 Task: Look for products in the category "Hard Seltzer" from Flying Embers only.
Action: Mouse moved to (865, 309)
Screenshot: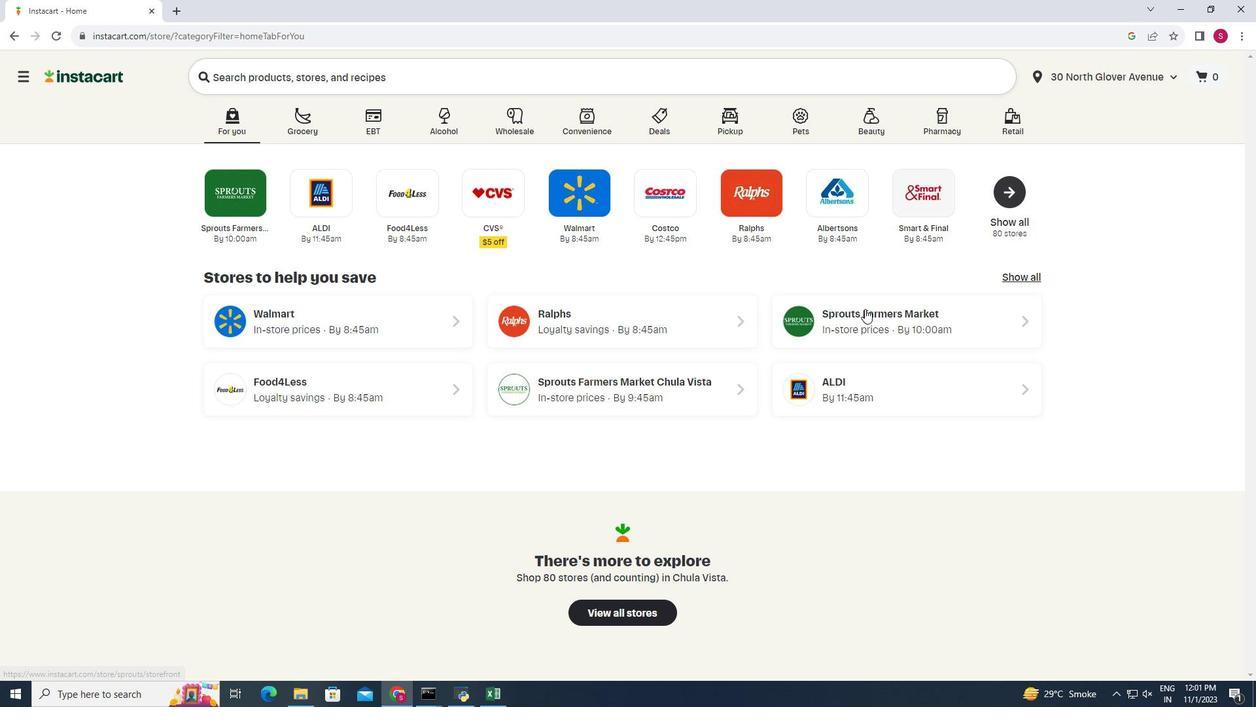 
Action: Mouse pressed left at (865, 309)
Screenshot: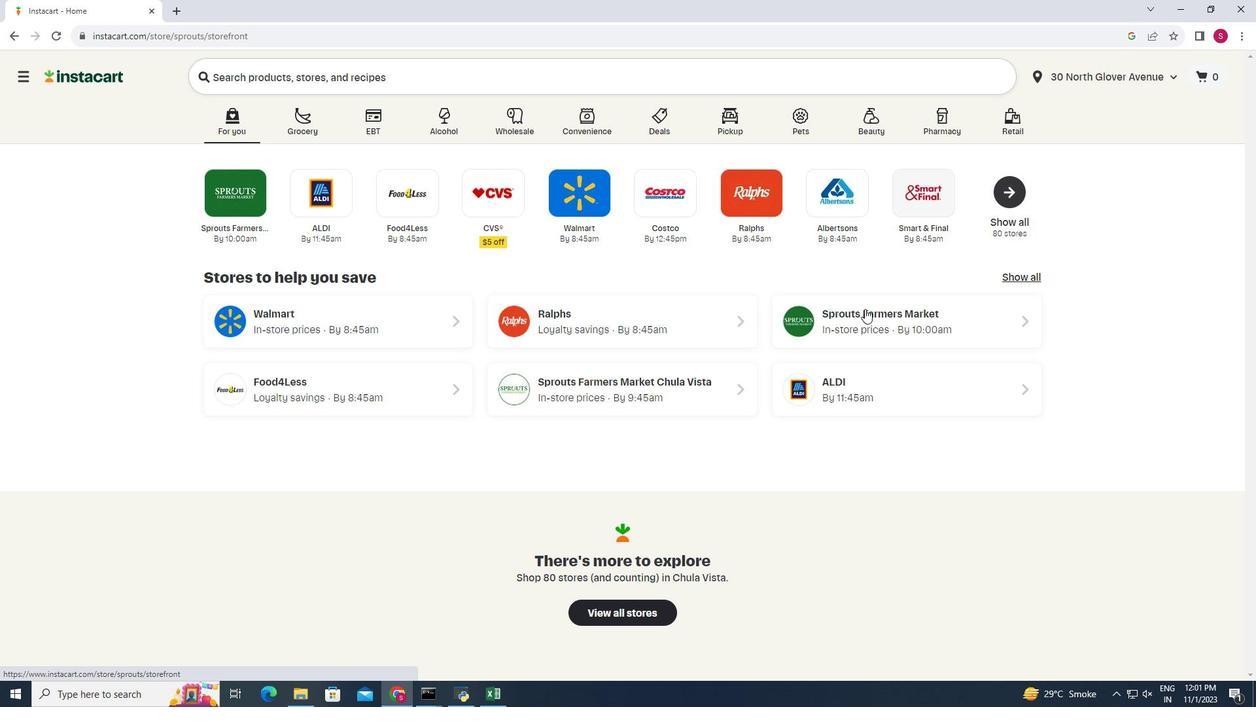 
Action: Mouse moved to (108, 649)
Screenshot: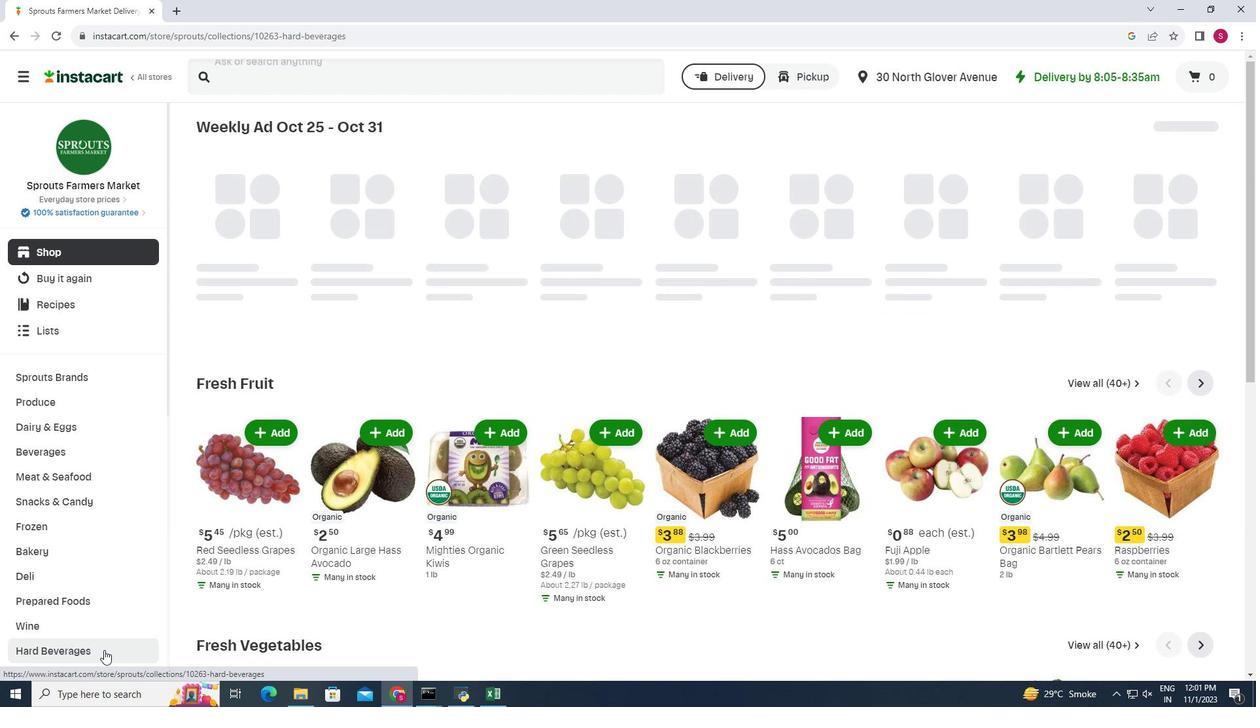 
Action: Mouse pressed left at (108, 649)
Screenshot: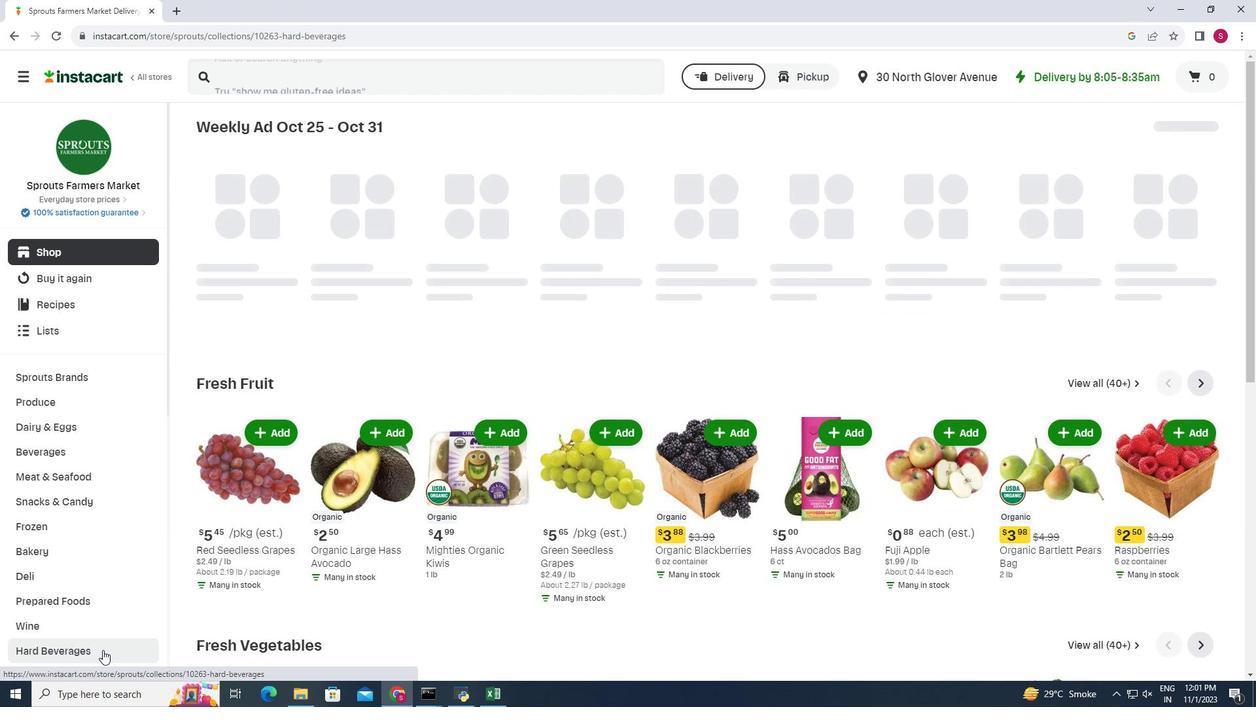 
Action: Mouse moved to (326, 161)
Screenshot: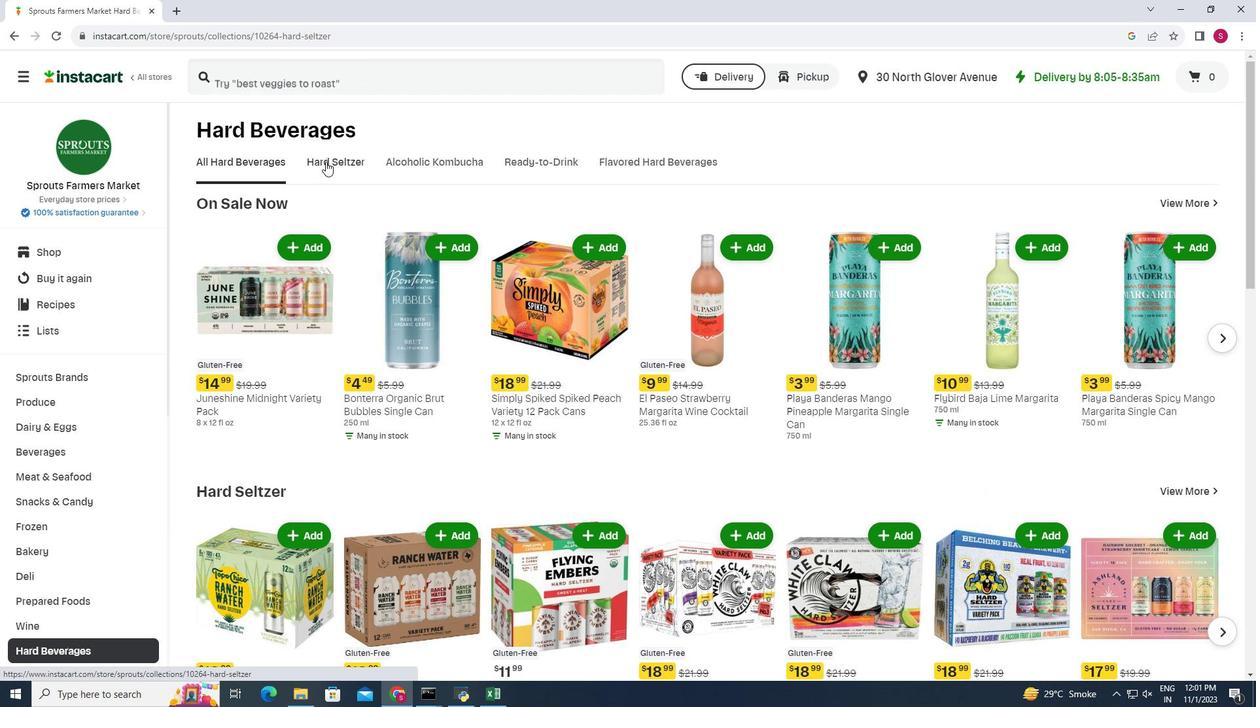 
Action: Mouse pressed left at (326, 161)
Screenshot: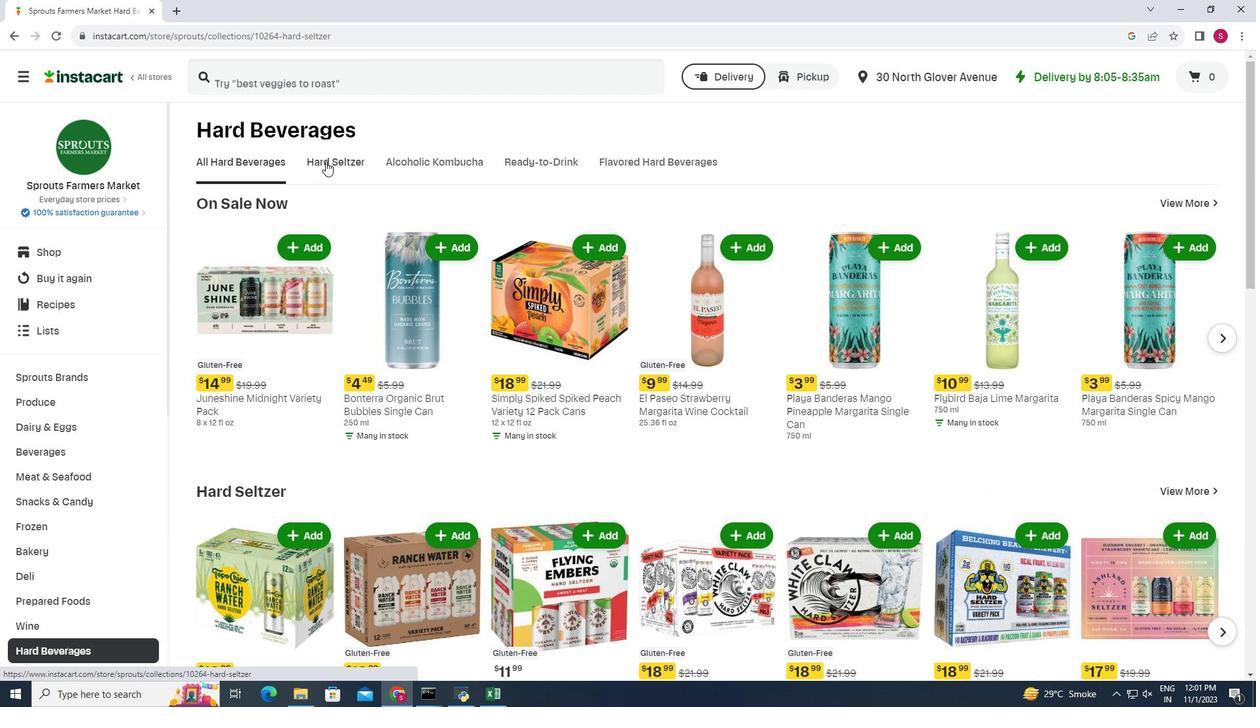 
Action: Mouse moved to (513, 203)
Screenshot: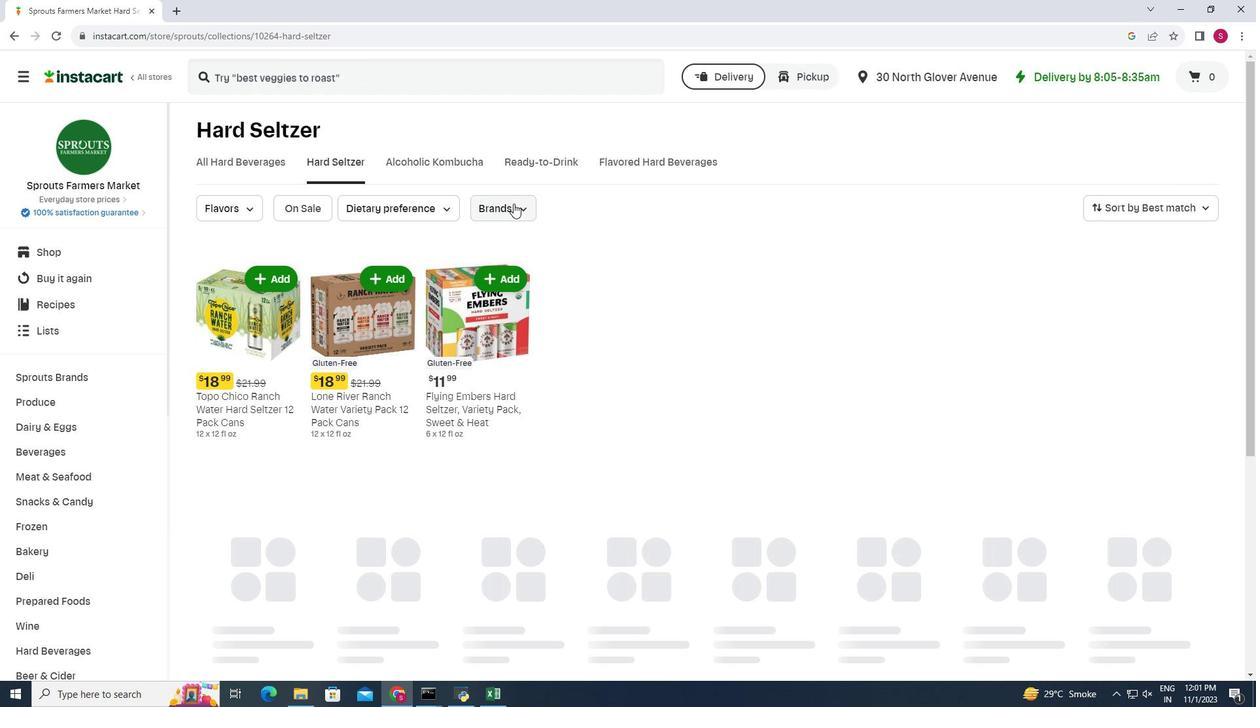 
Action: Mouse pressed left at (513, 203)
Screenshot: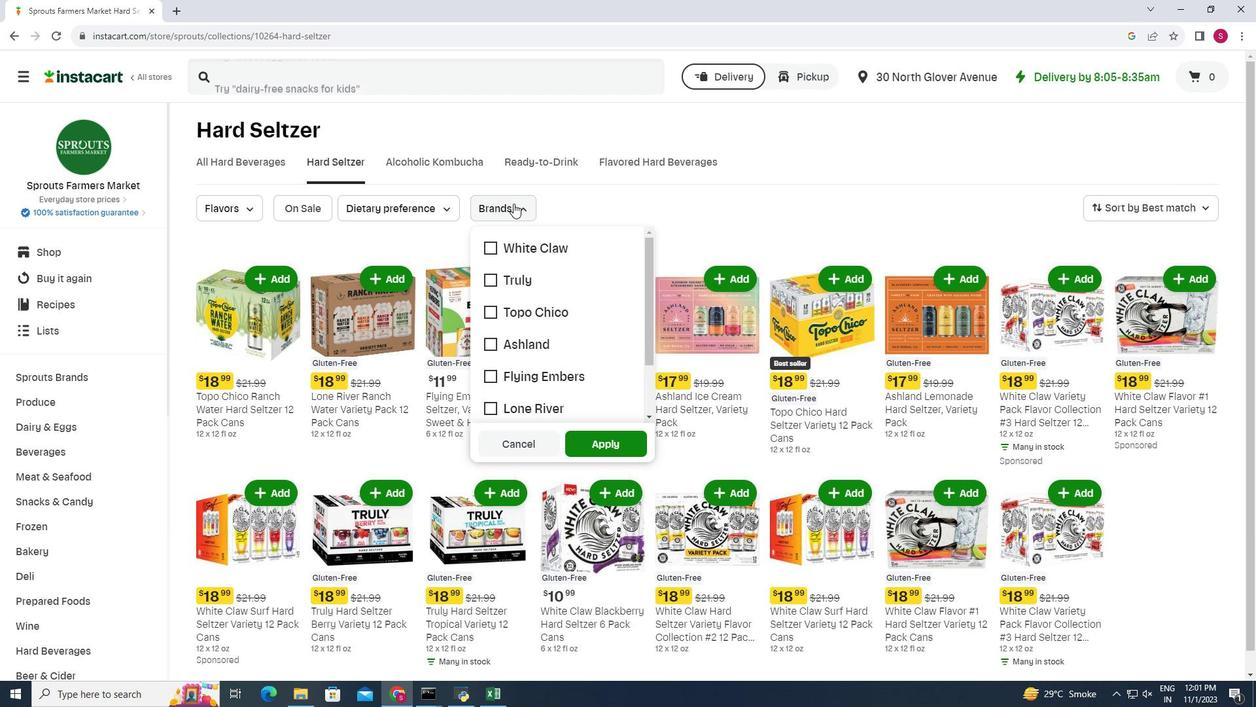 
Action: Mouse moved to (491, 377)
Screenshot: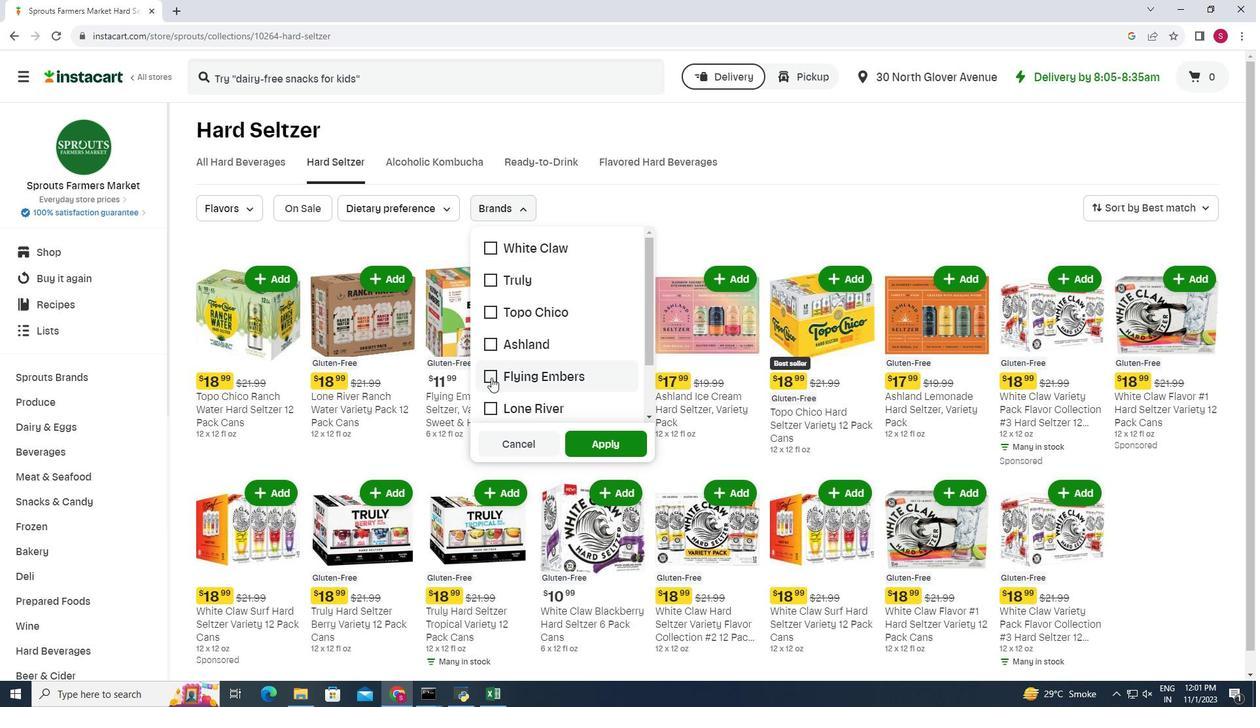 
Action: Mouse pressed left at (491, 377)
Screenshot: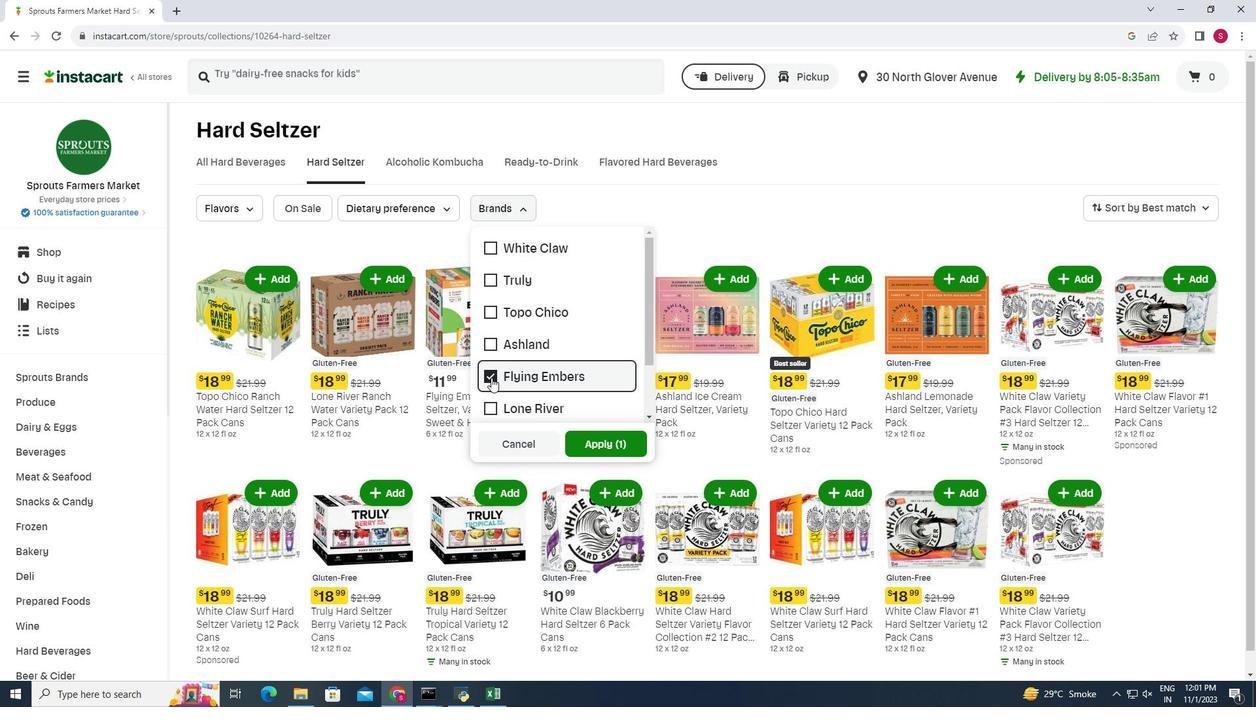 
Action: Mouse moved to (601, 440)
Screenshot: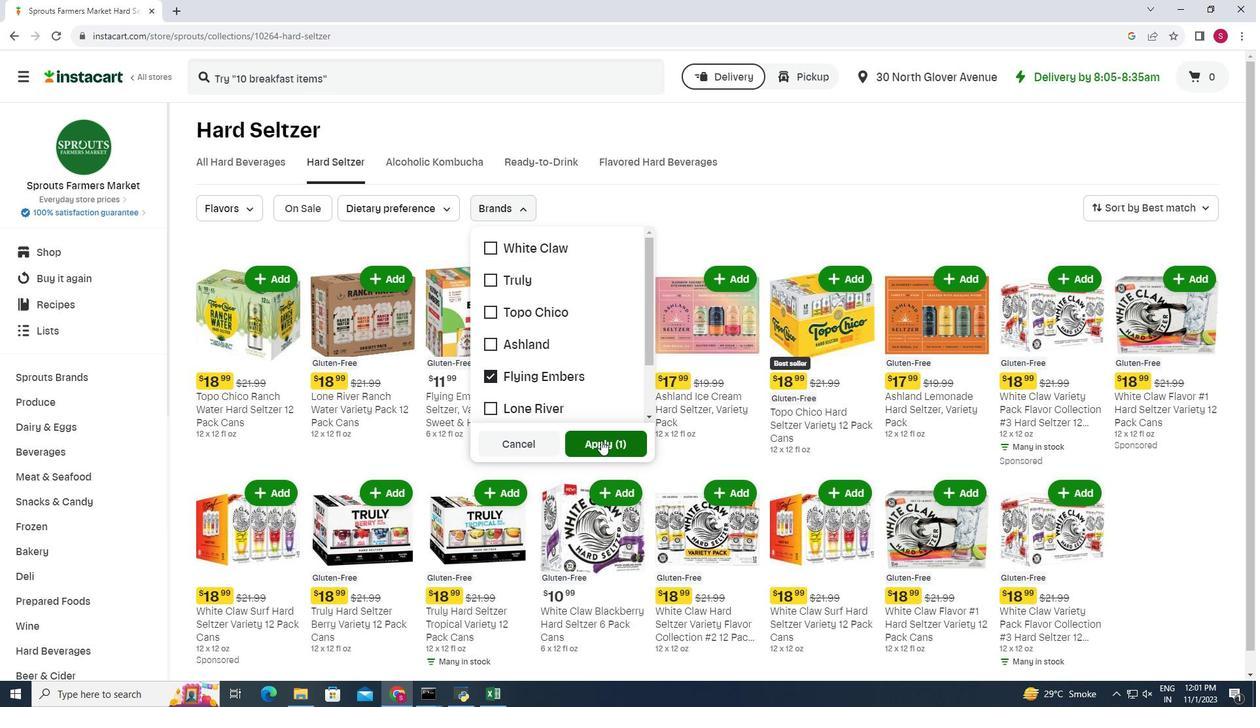 
Action: Mouse pressed left at (601, 440)
Screenshot: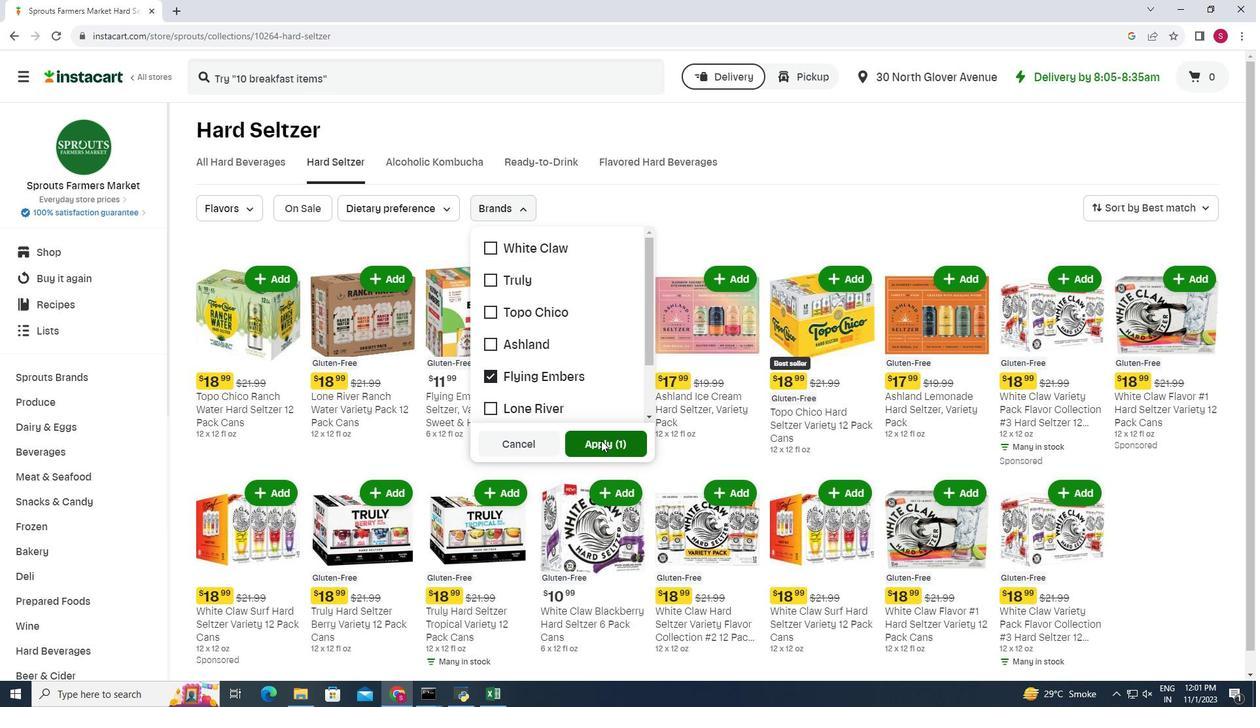 
Action: Mouse moved to (640, 428)
Screenshot: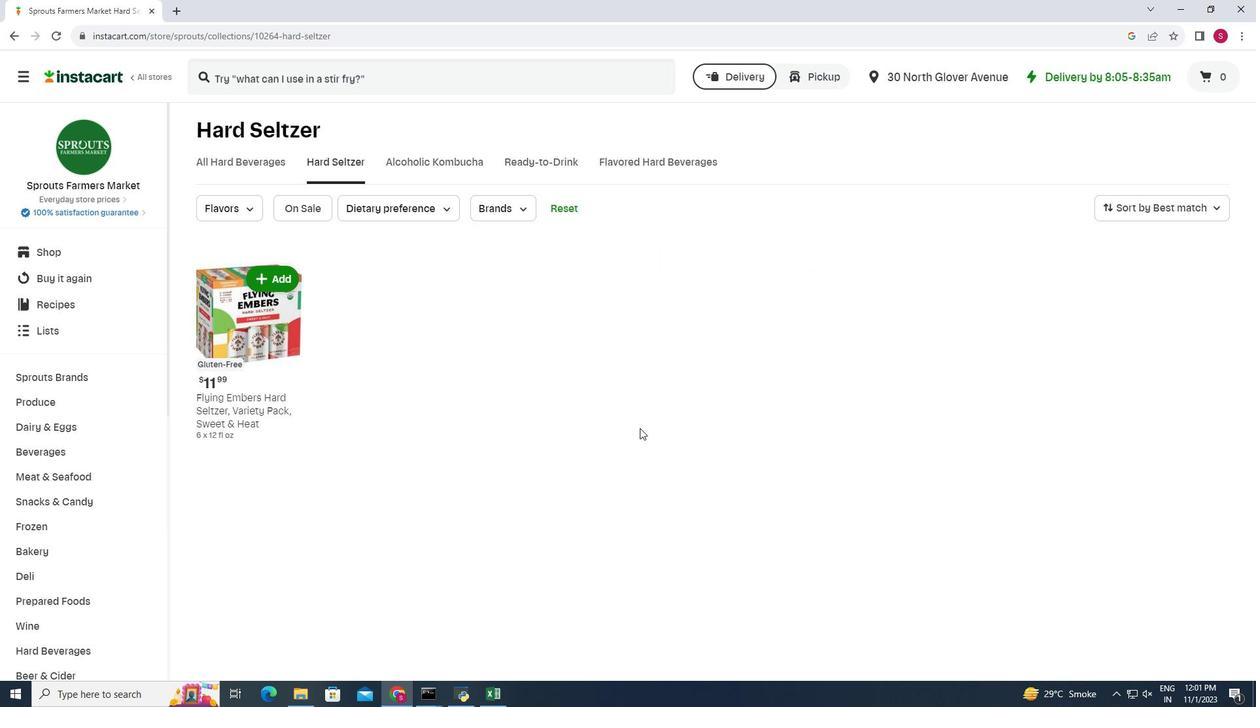 
Action: Mouse scrolled (640, 427) with delta (0, 0)
Screenshot: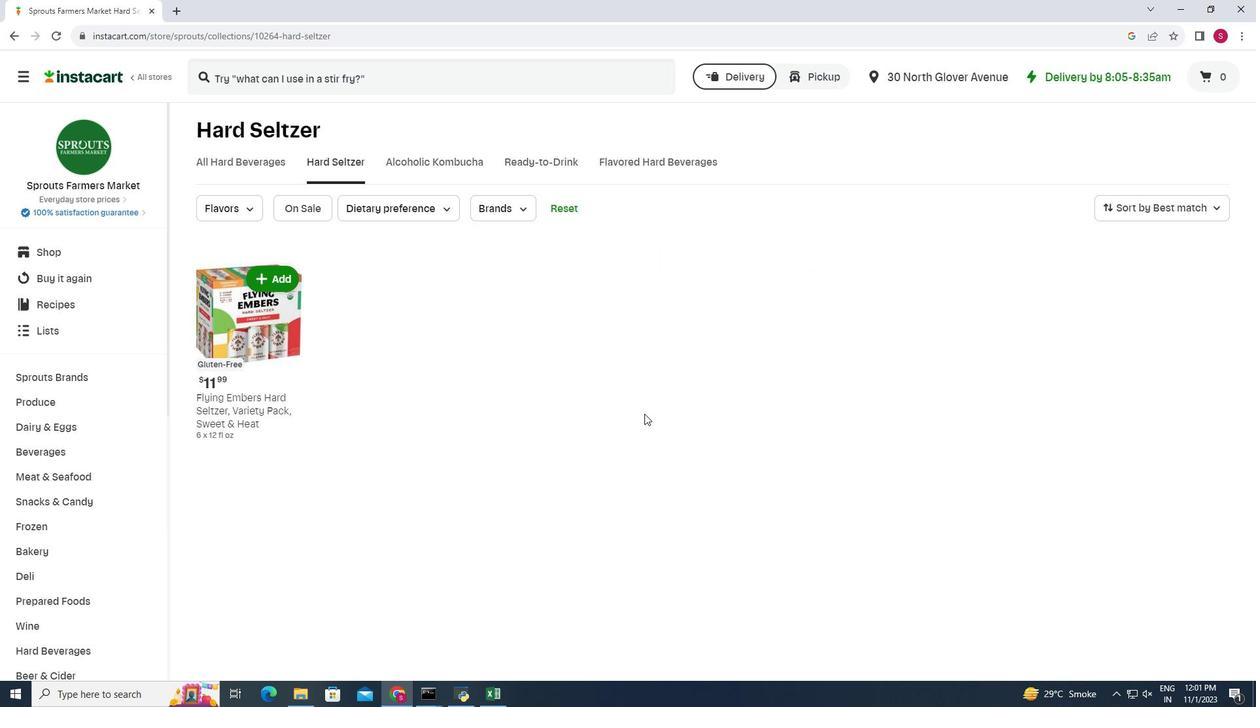 
Action: Mouse scrolled (640, 427) with delta (0, 0)
Screenshot: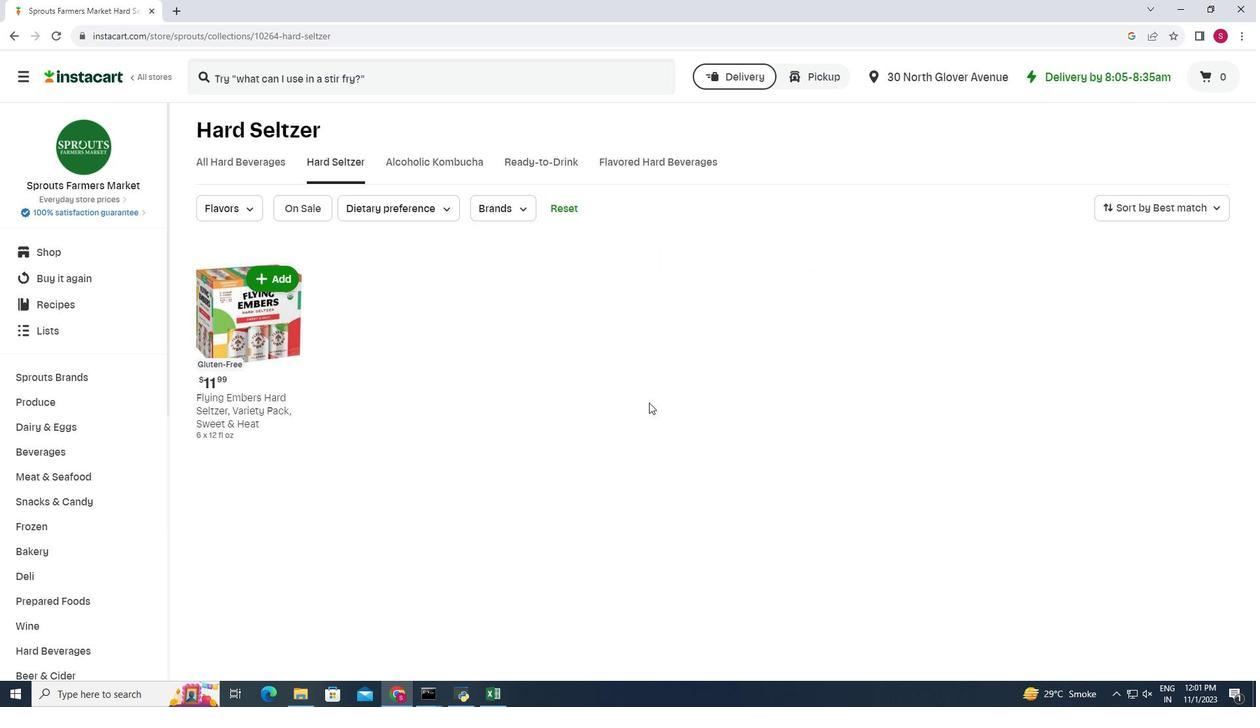 
Action: Mouse scrolled (640, 427) with delta (0, 0)
Screenshot: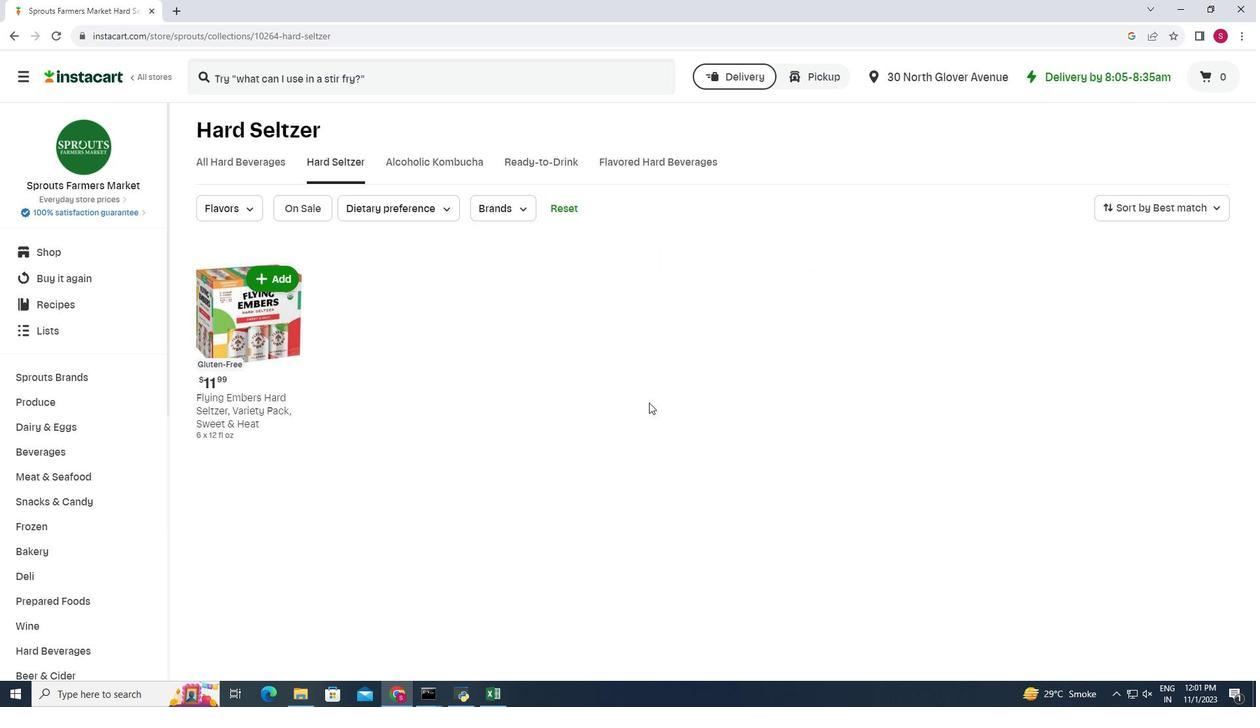 
Action: Mouse moved to (649, 402)
Screenshot: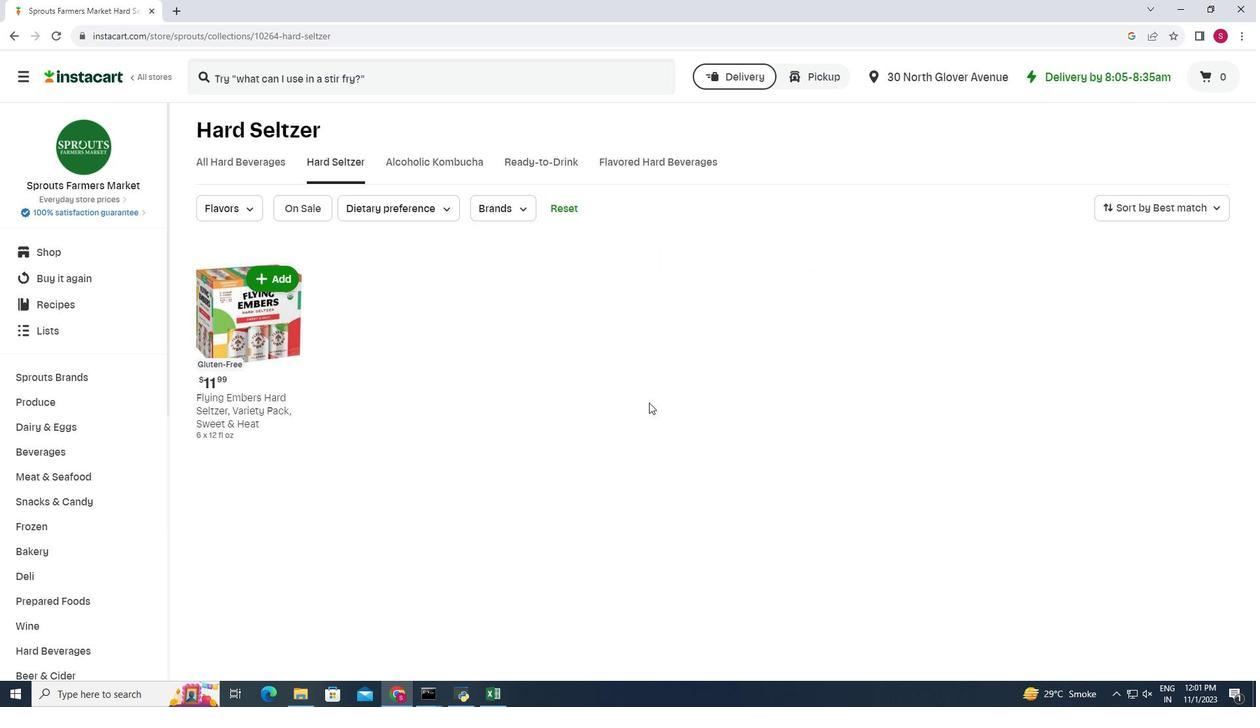 
